Task: Plan a road trip along the Great Lakes from Chicago, Illinois, to Toronto, Ontario, Canada.
Action: Mouse moved to (304, 85)
Screenshot: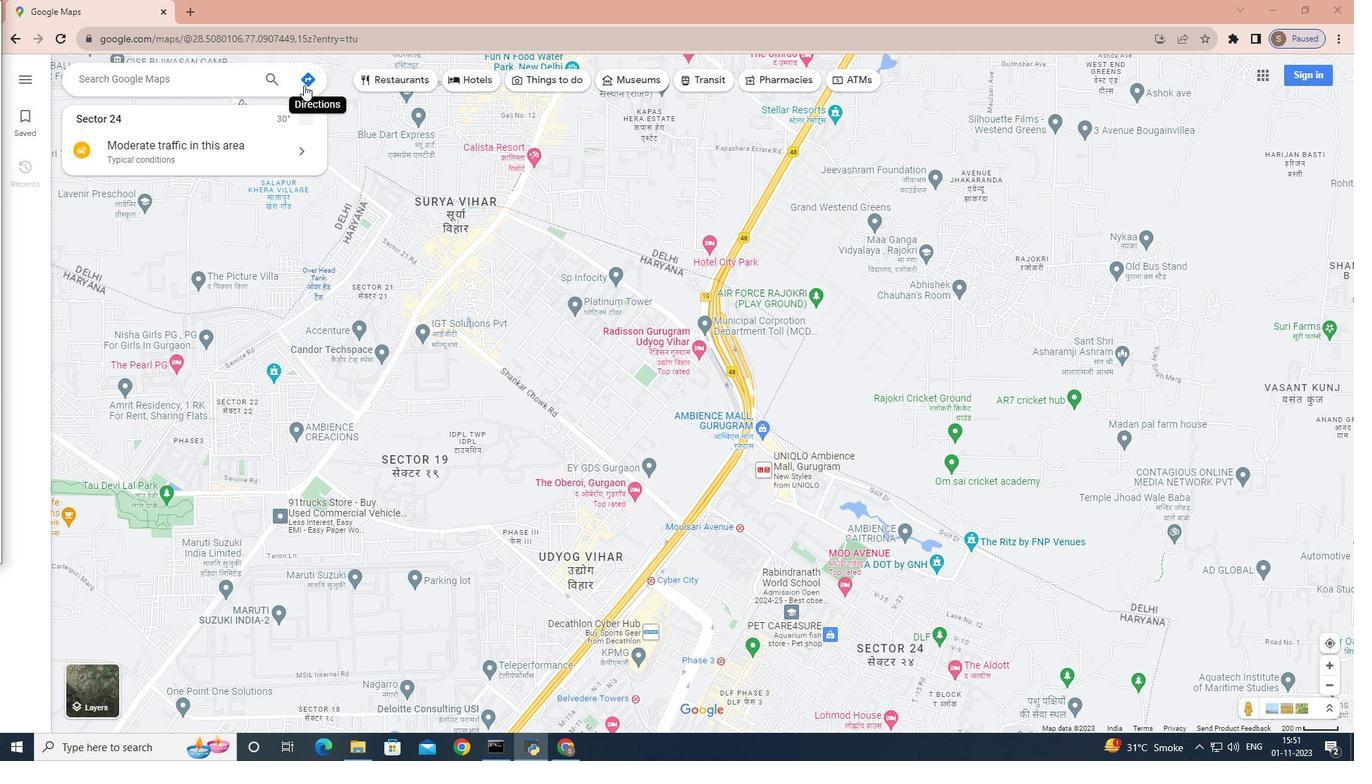 
Action: Mouse pressed left at (304, 85)
Screenshot: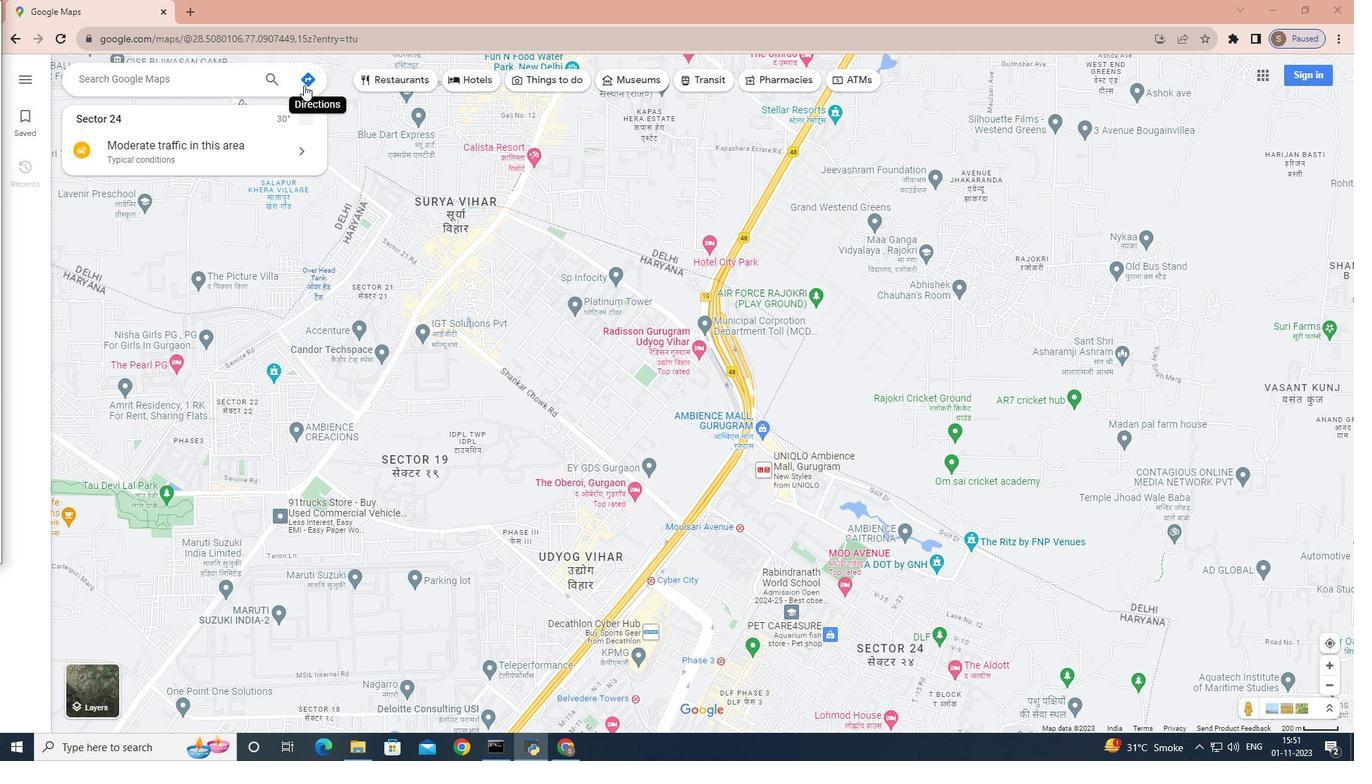 
Action: Mouse moved to (236, 122)
Screenshot: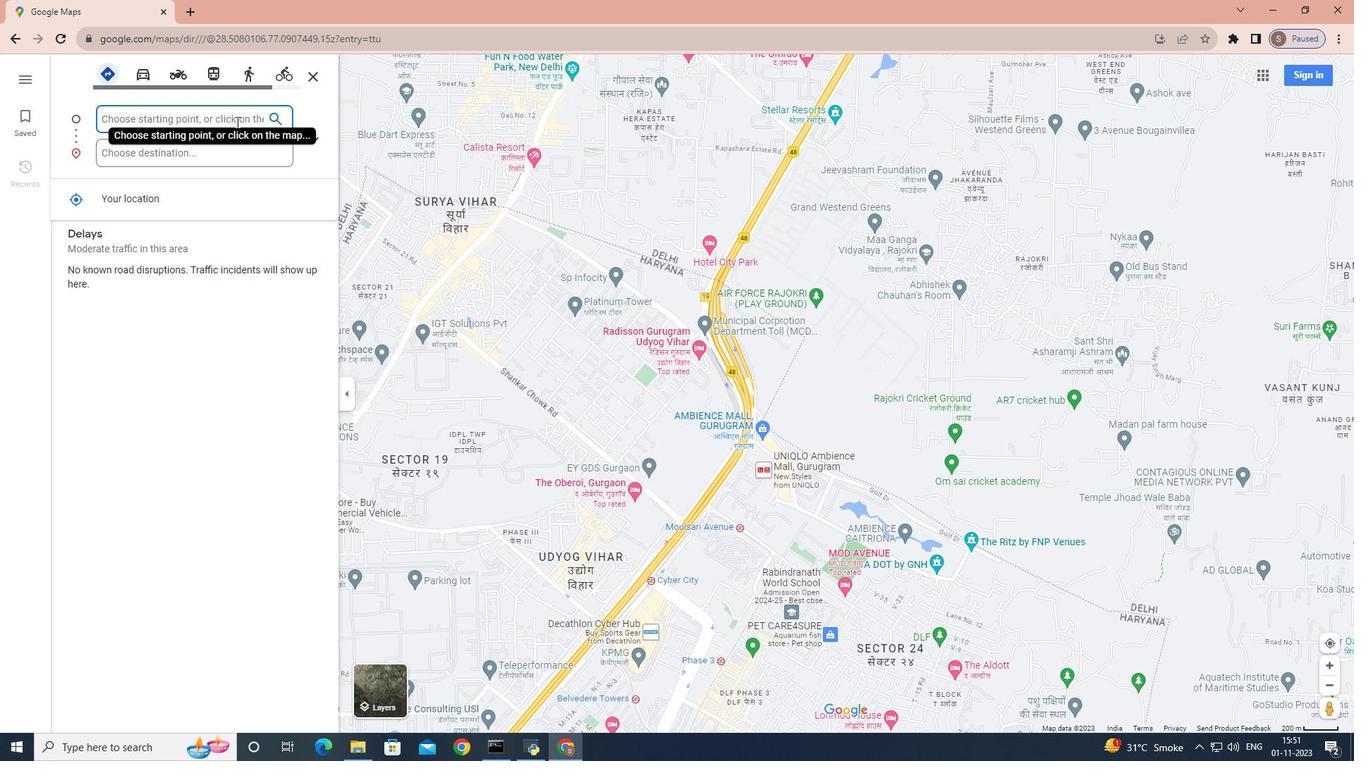 
Action: Key pressed <Key.shift>Chicago,<Key.space>lllinois
Screenshot: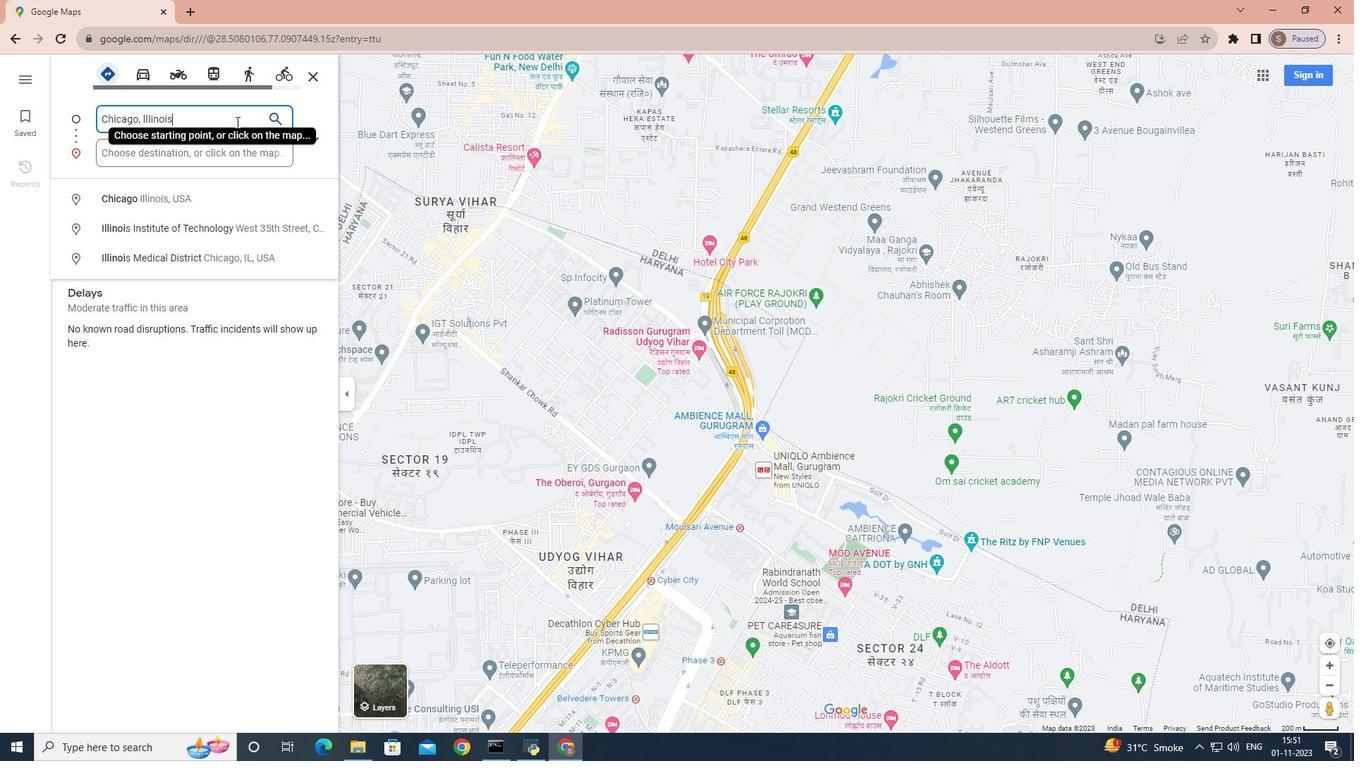 
Action: Mouse moved to (210, 157)
Screenshot: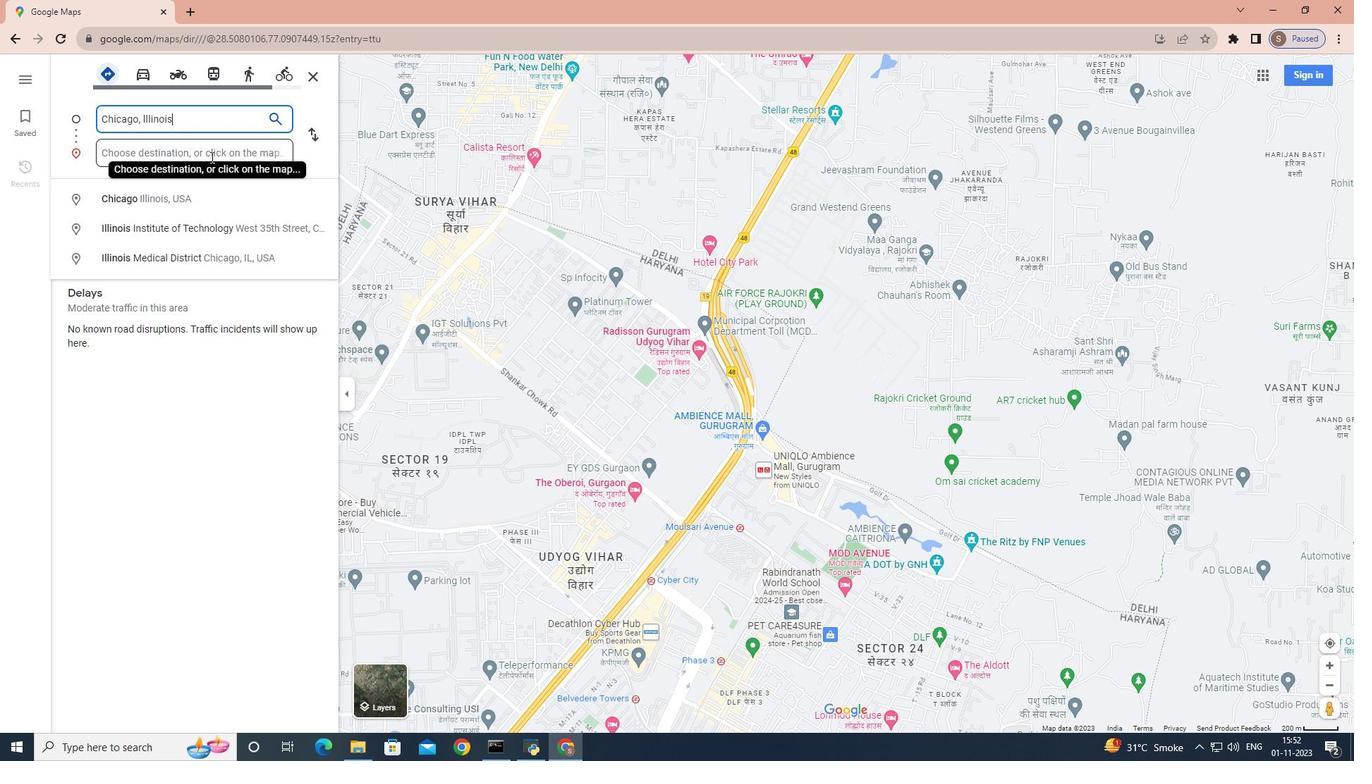 
Action: Mouse pressed left at (210, 157)
Screenshot: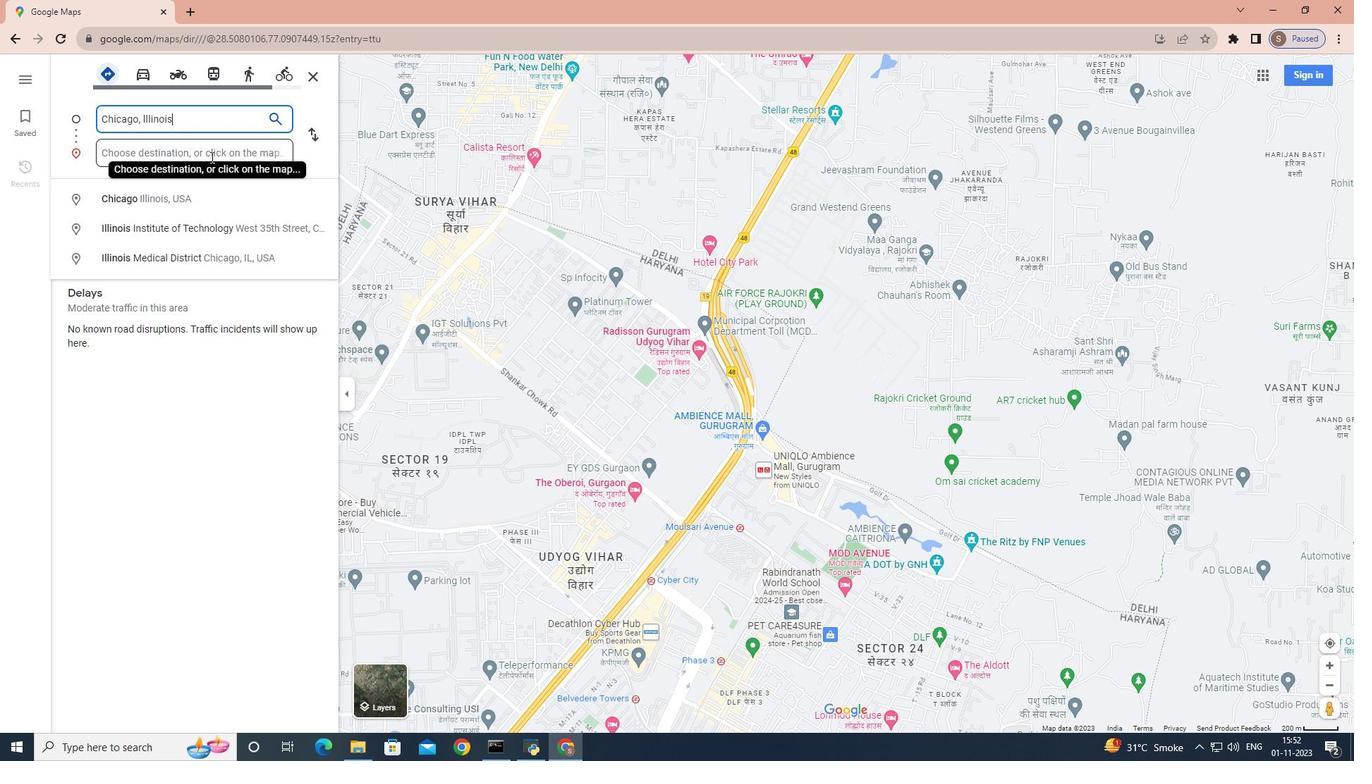 
Action: Key pressed <Key.shift>Toronto,<Key.space><Key.shift>Ontario,<Key.space><Key.shift>Canada<Key.enter>
Screenshot: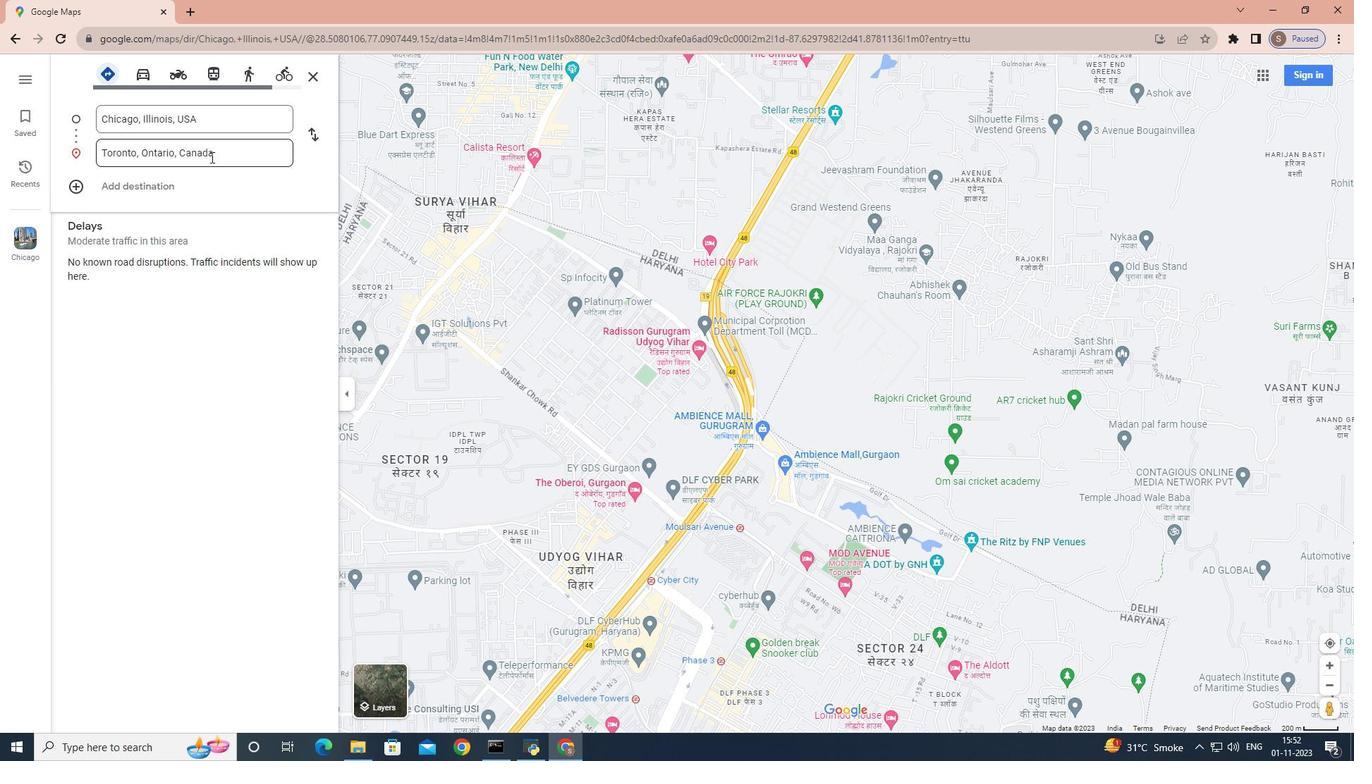 
Action: Mouse moved to (605, 81)
Screenshot: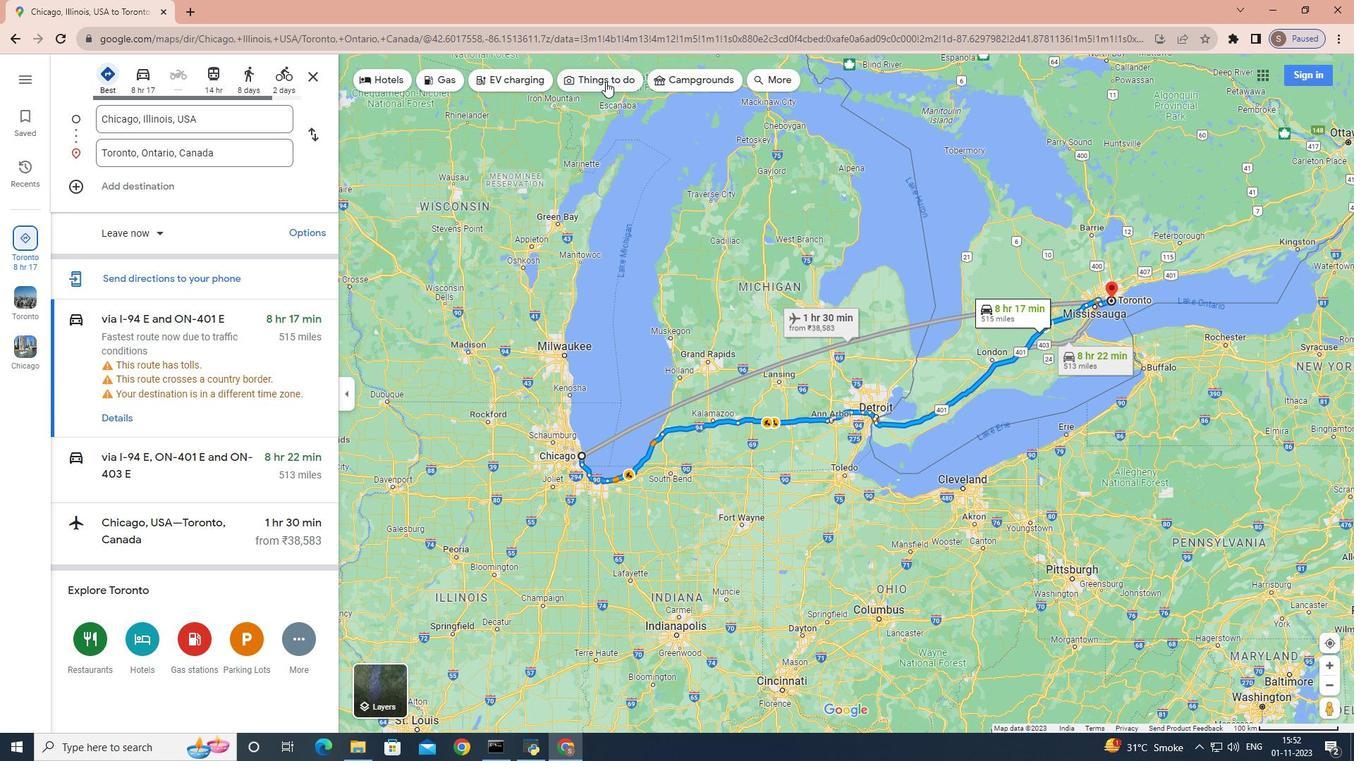 
Action: Mouse pressed left at (605, 81)
Screenshot: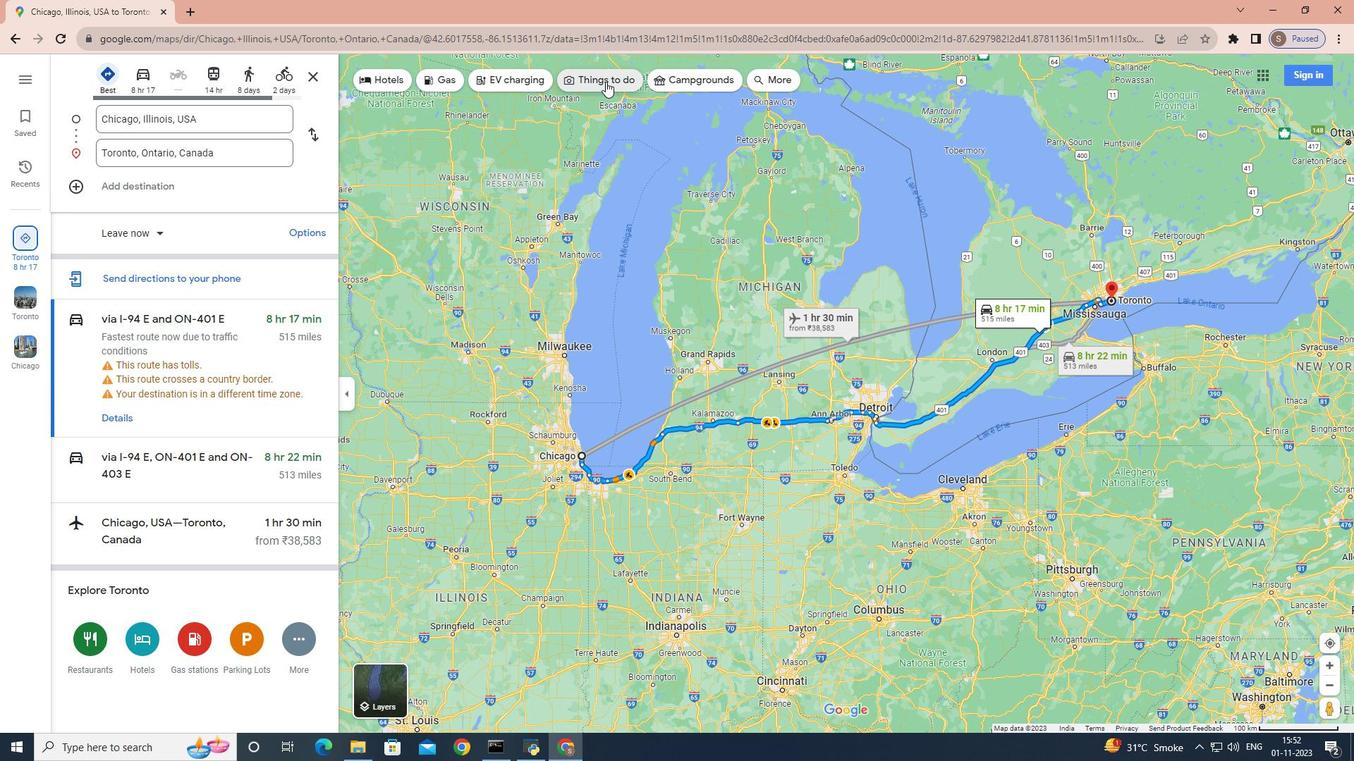 
Action: Mouse moved to (216, 69)
Screenshot: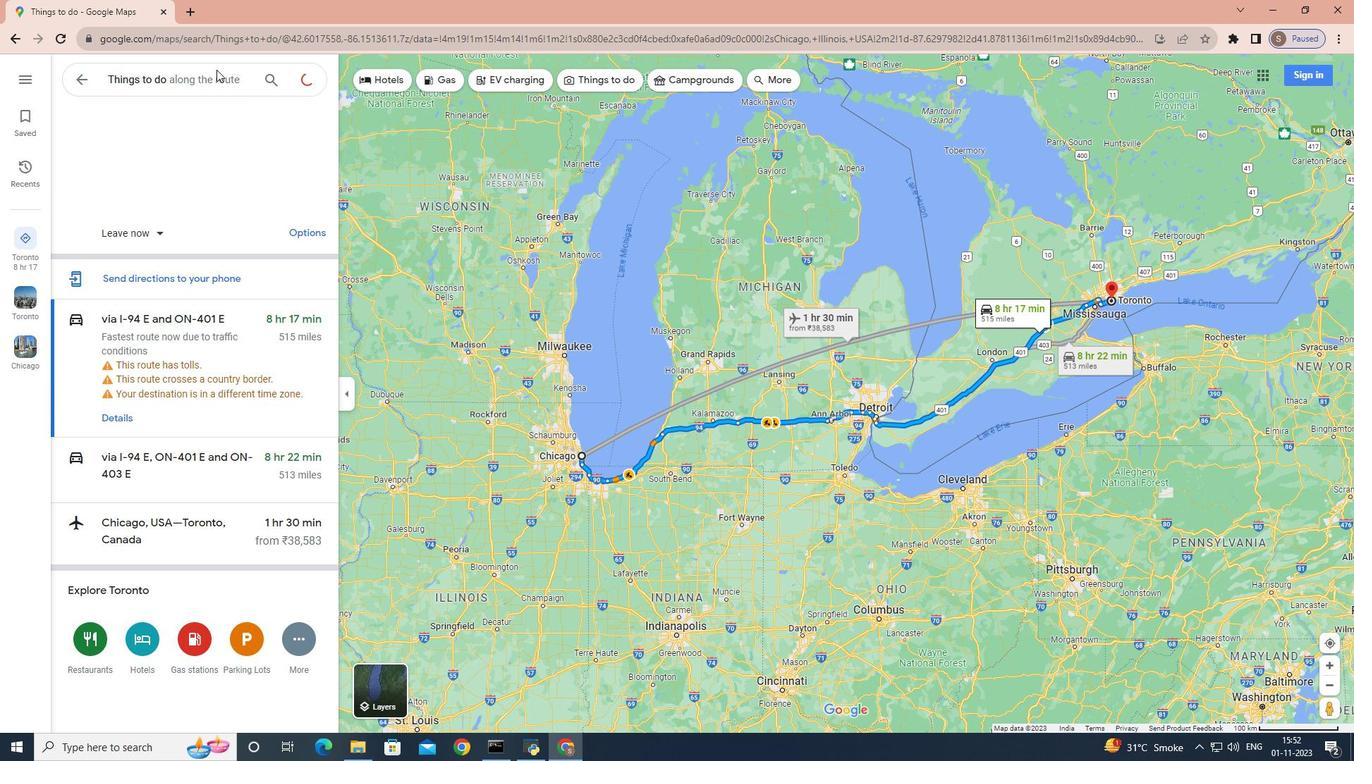 
Action: Mouse pressed left at (216, 69)
Screenshot: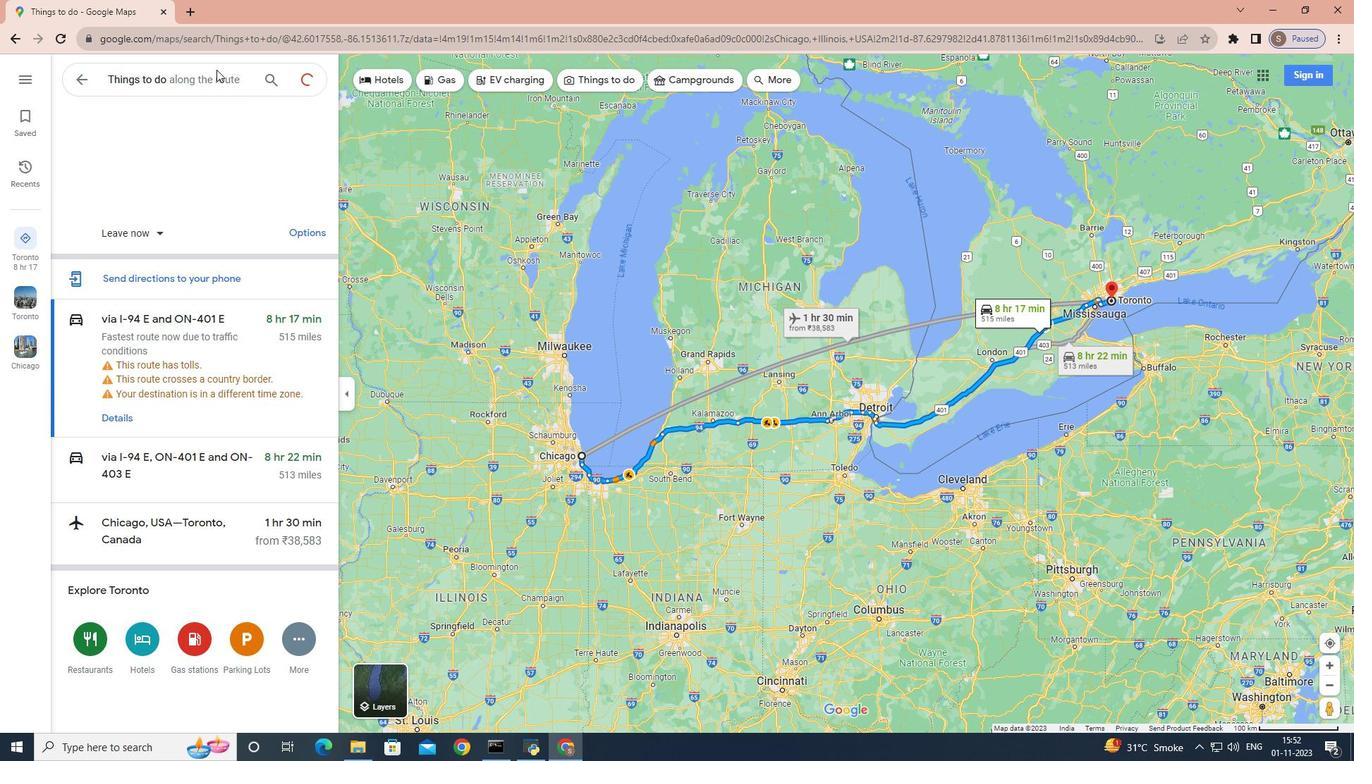 
Action: Mouse moved to (213, 71)
Screenshot: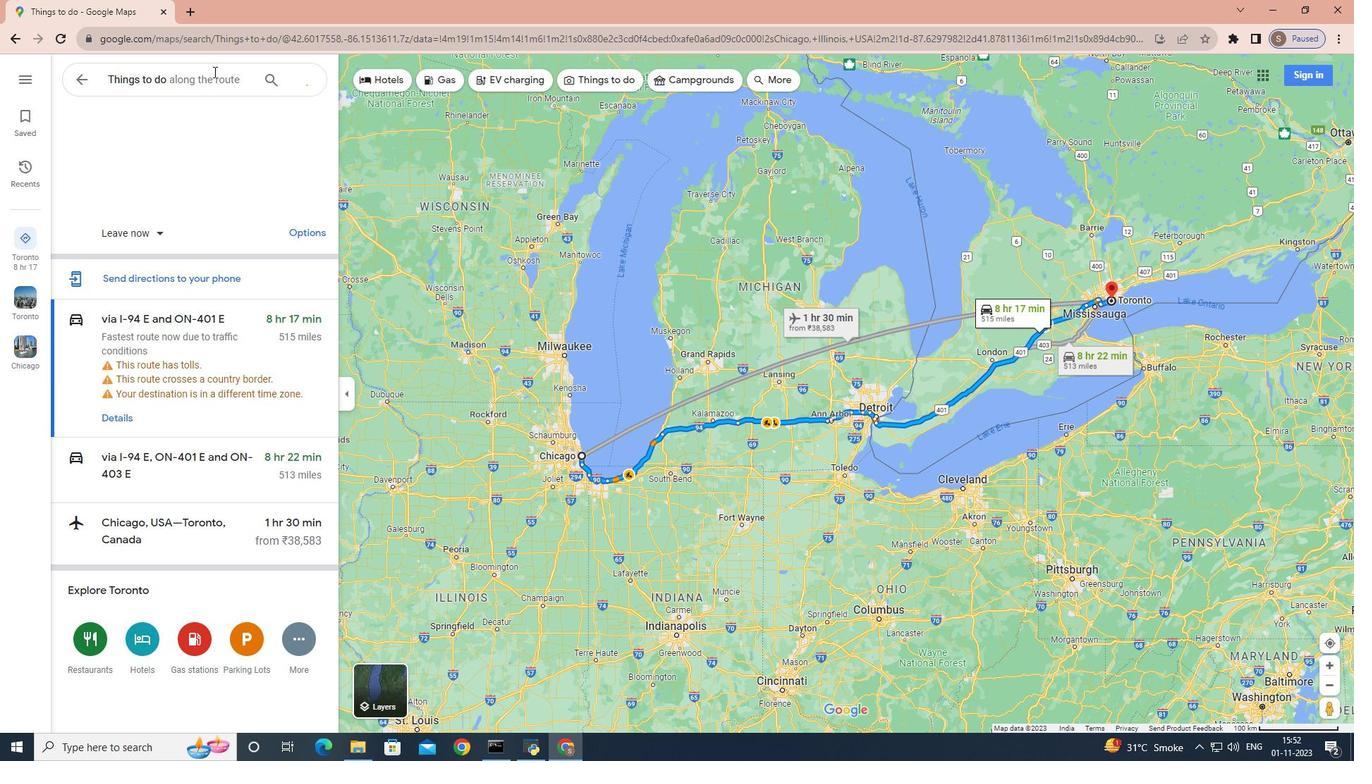 
Action: Mouse pressed left at (213, 71)
Screenshot: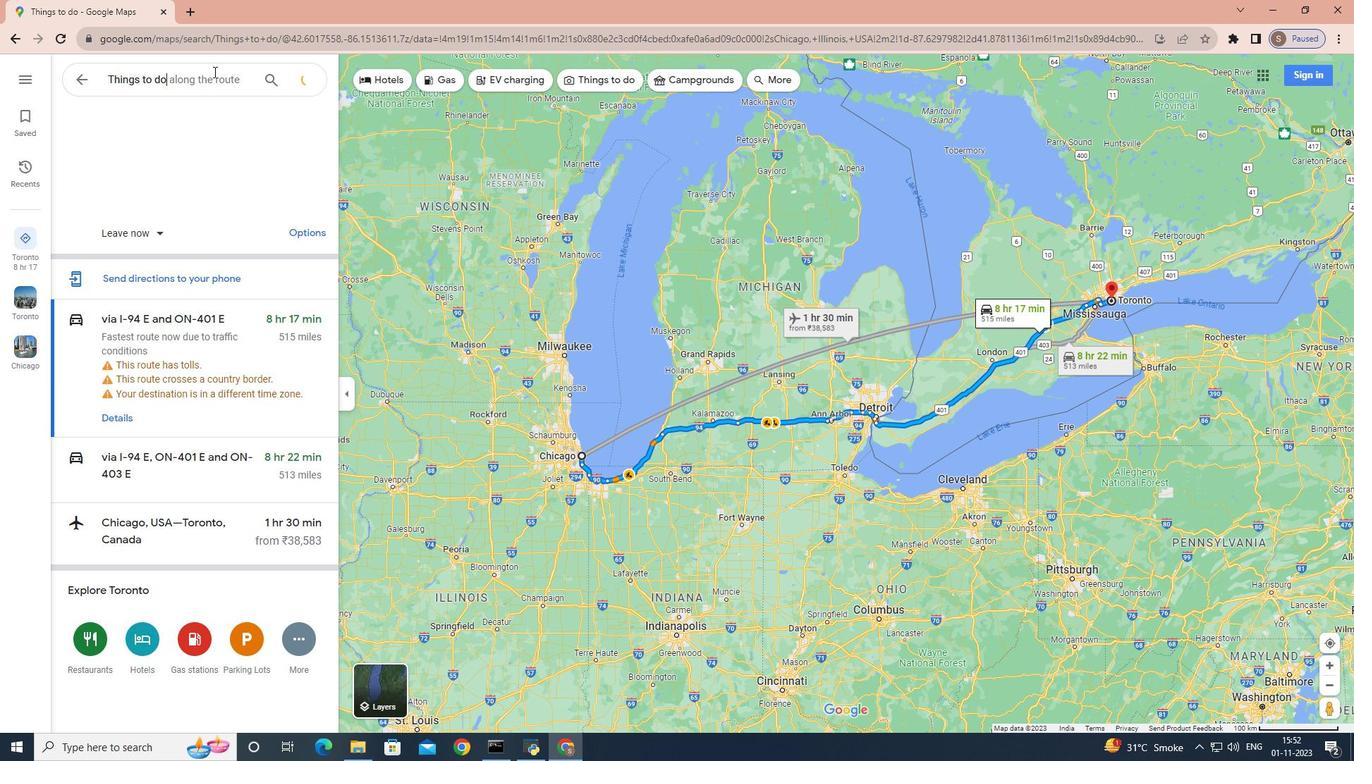 
Action: Key pressed <Key.space><Key.shift>Gra<Key.backspace>eat<Key.space><Key.shift>Lakes
Screenshot: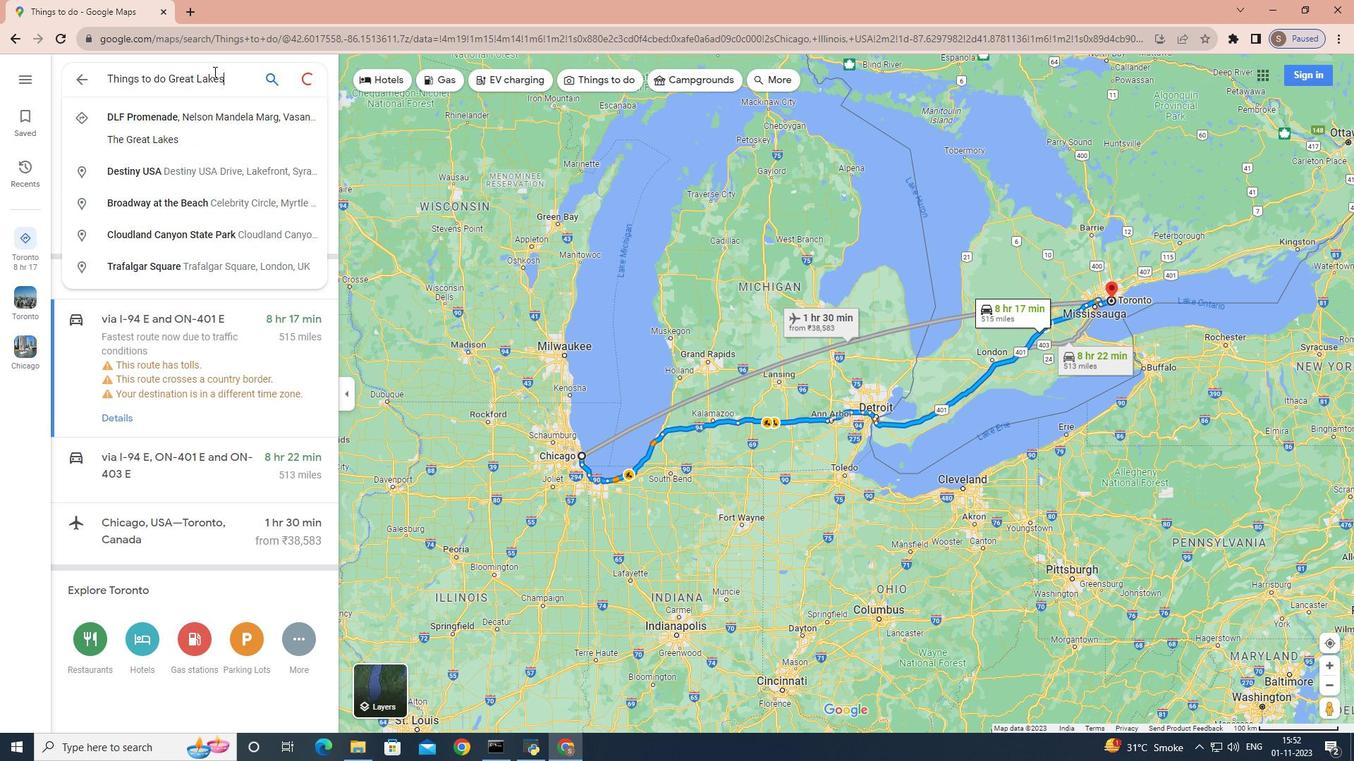 
Action: Mouse moved to (215, 76)
Screenshot: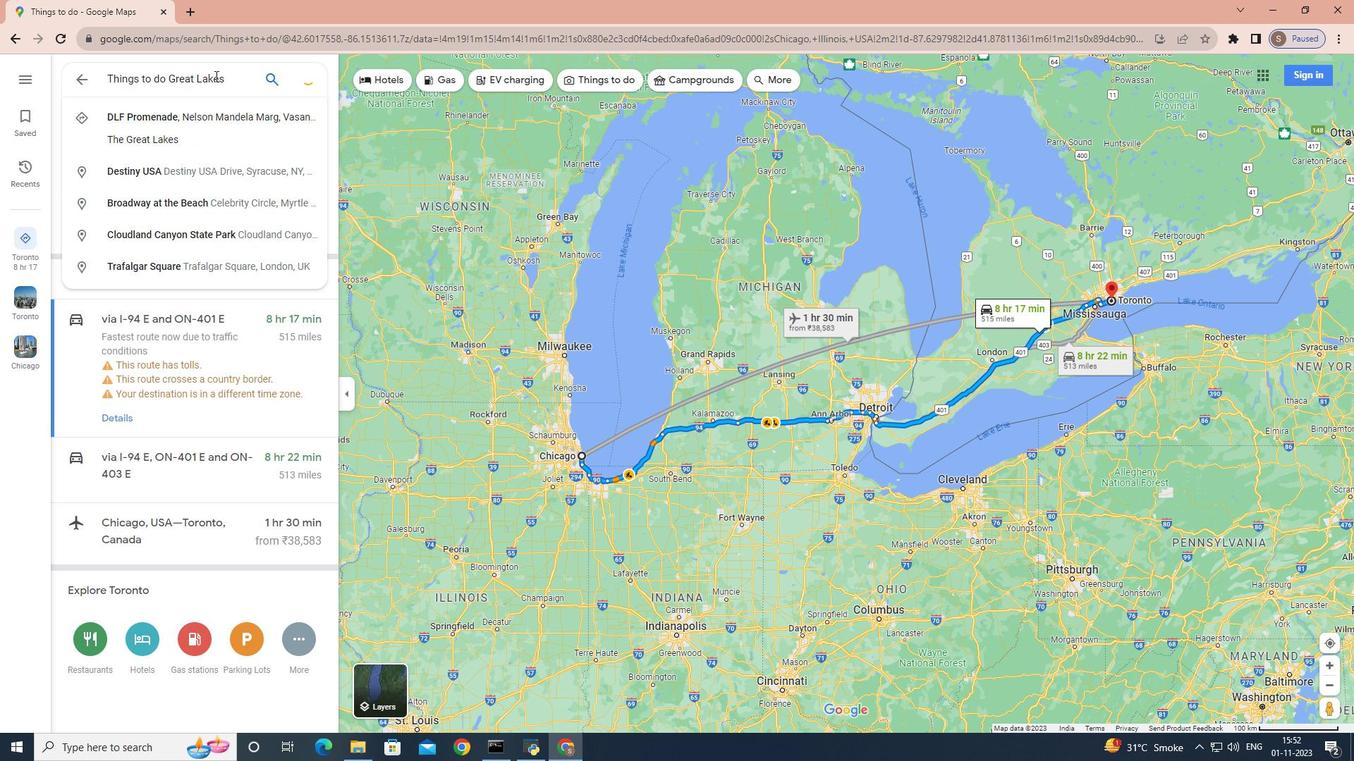 
Action: Key pressed <Key.enter>
Screenshot: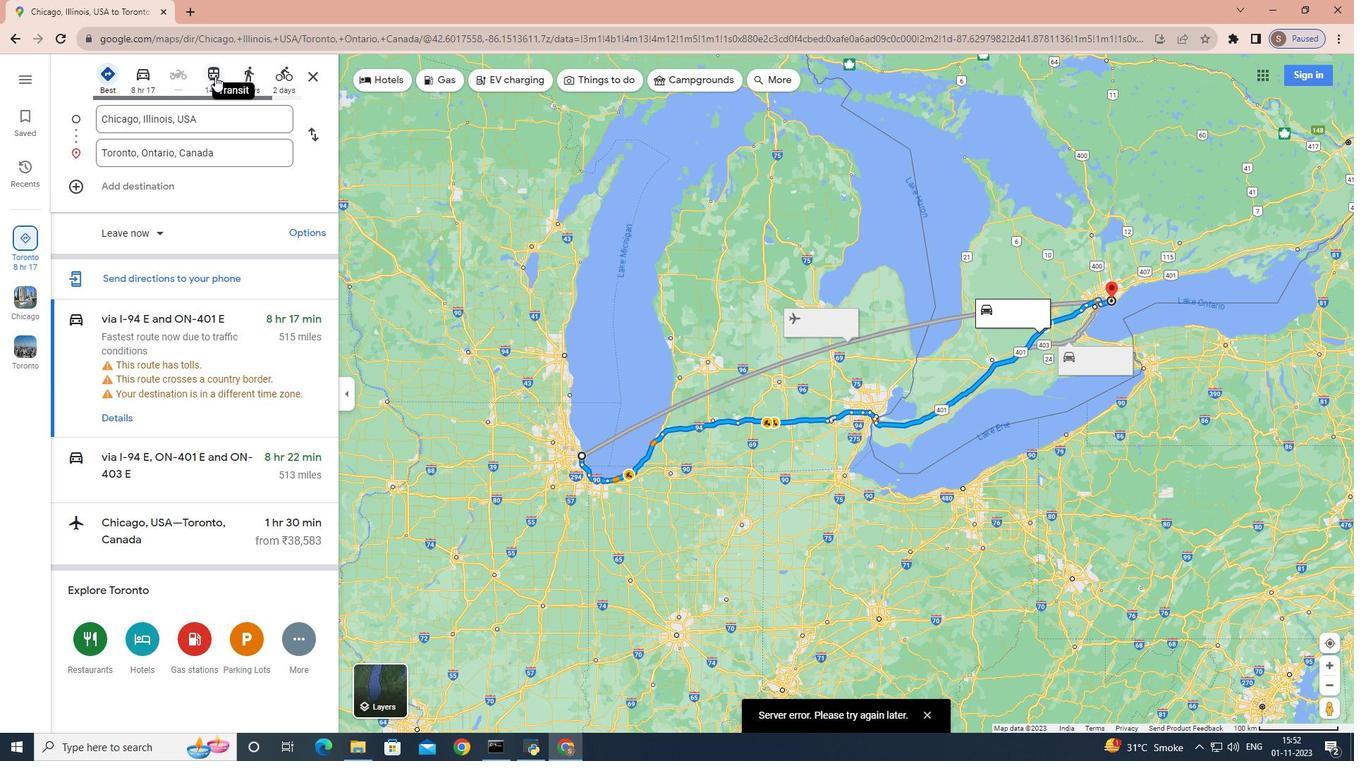 
Action: Mouse moved to (270, 165)
Screenshot: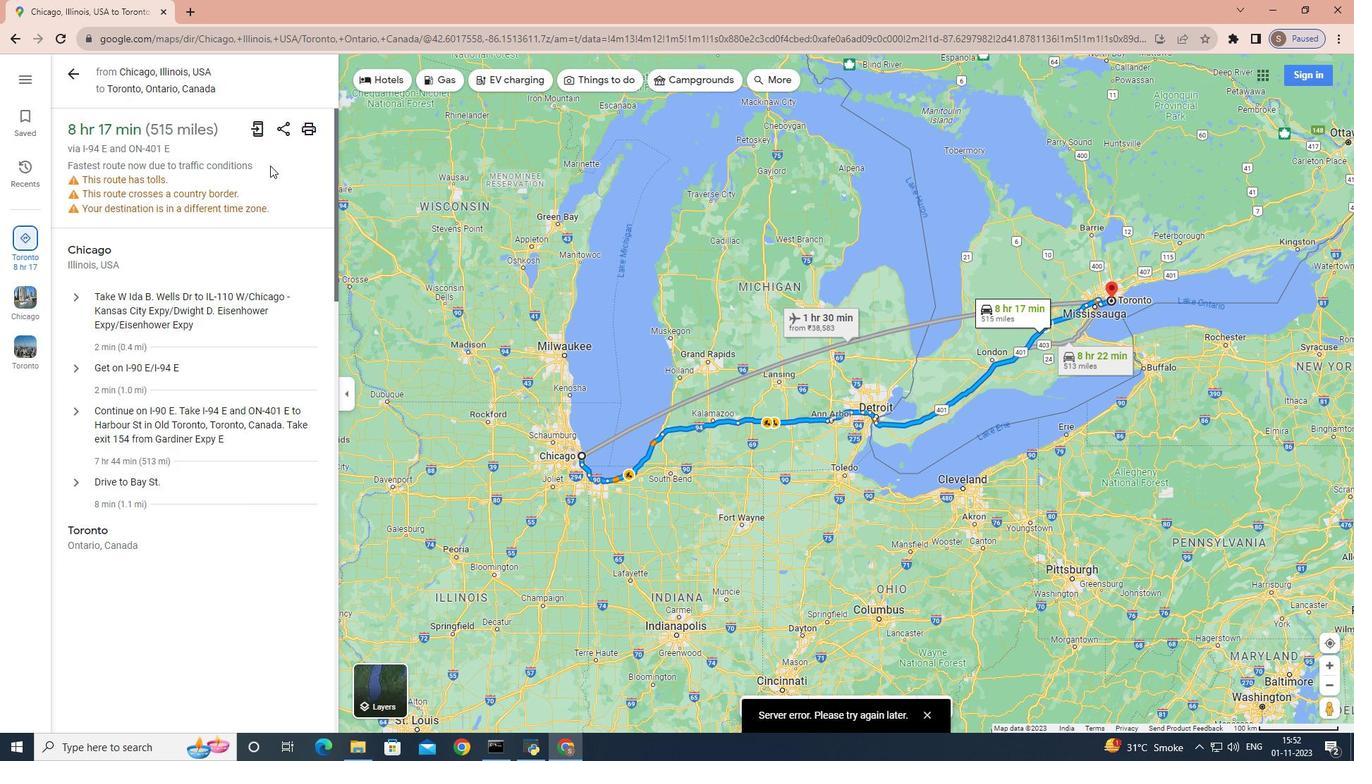 
